Task: Sort the products in the category "Pre-Mixed Cocktails" by relevance.
Action: Mouse moved to (766, 263)
Screenshot: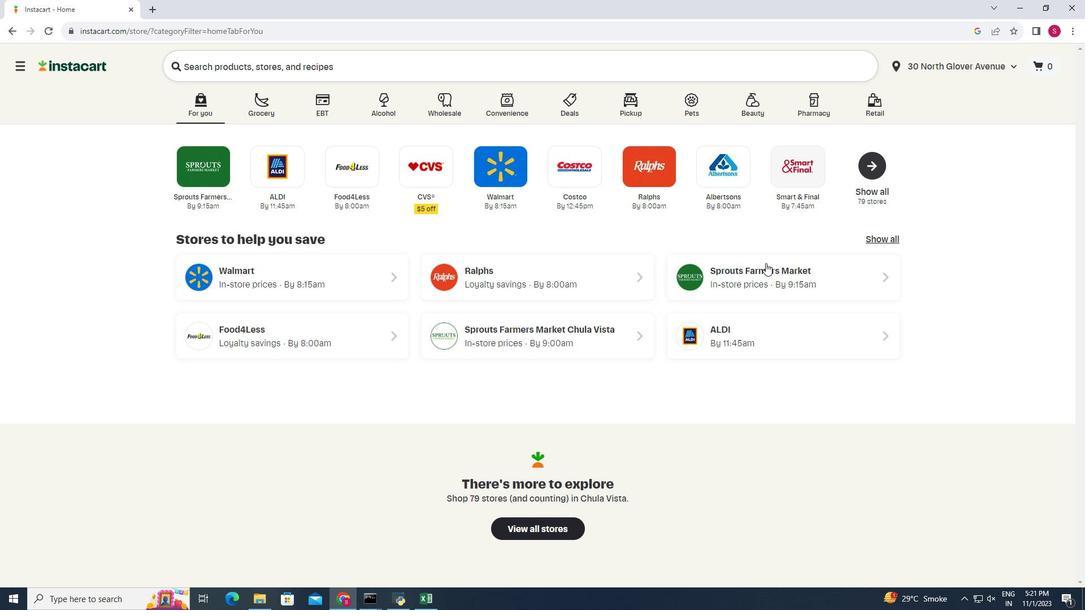 
Action: Mouse pressed left at (766, 263)
Screenshot: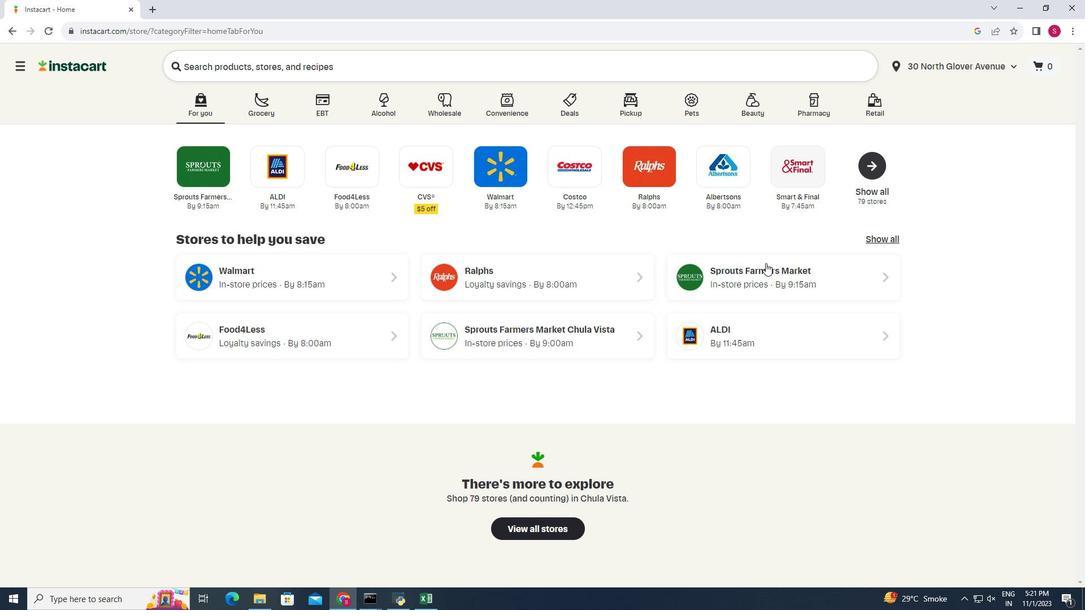 
Action: Mouse moved to (95, 565)
Screenshot: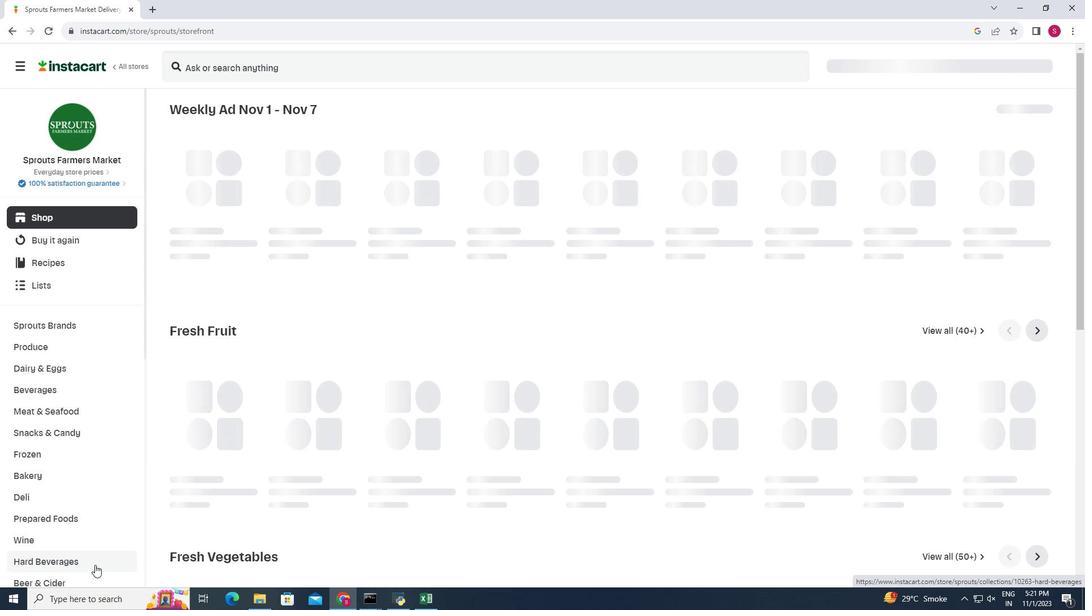 
Action: Mouse pressed left at (95, 565)
Screenshot: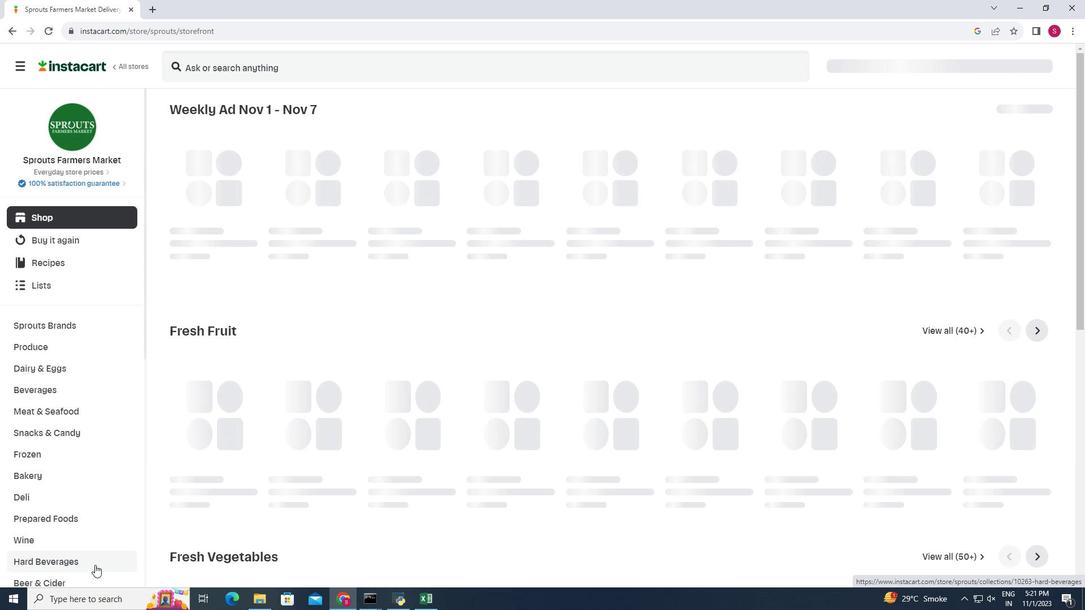 
Action: Mouse moved to (467, 143)
Screenshot: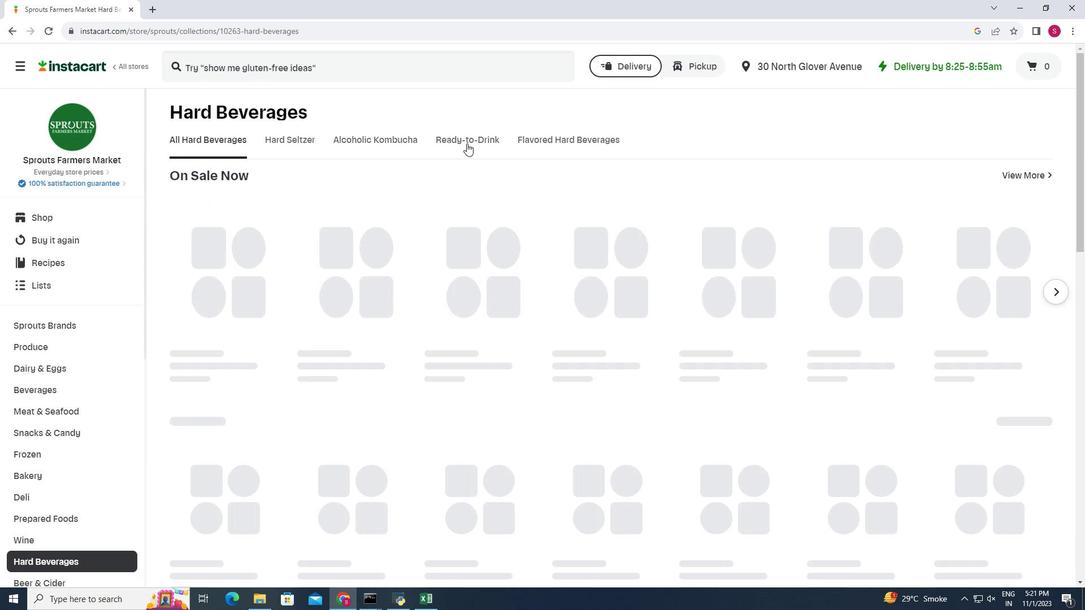 
Action: Mouse pressed left at (467, 143)
Screenshot: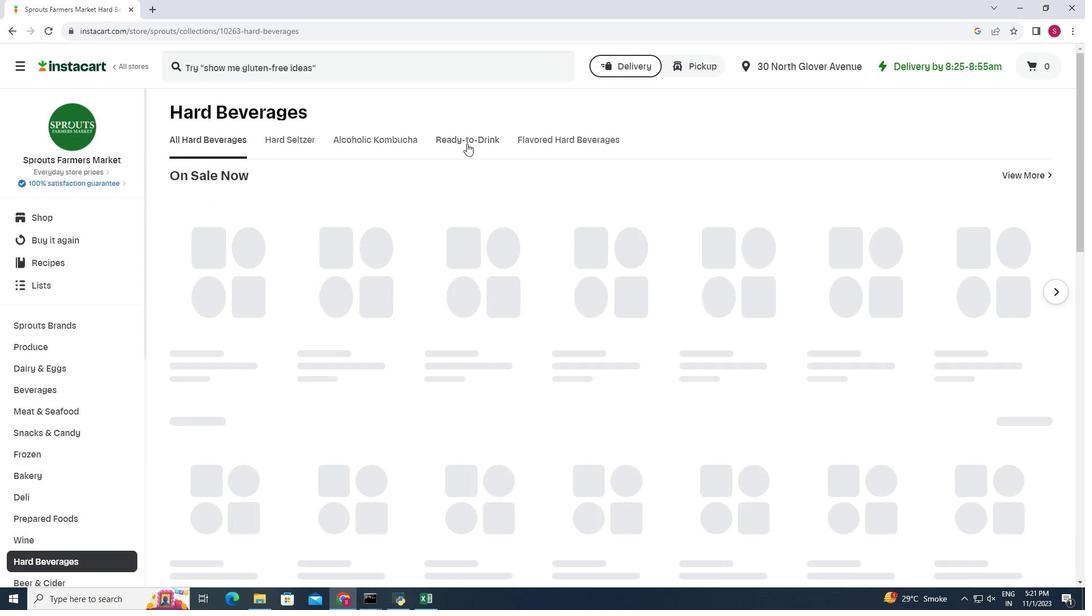 
Action: Mouse moved to (1052, 230)
Screenshot: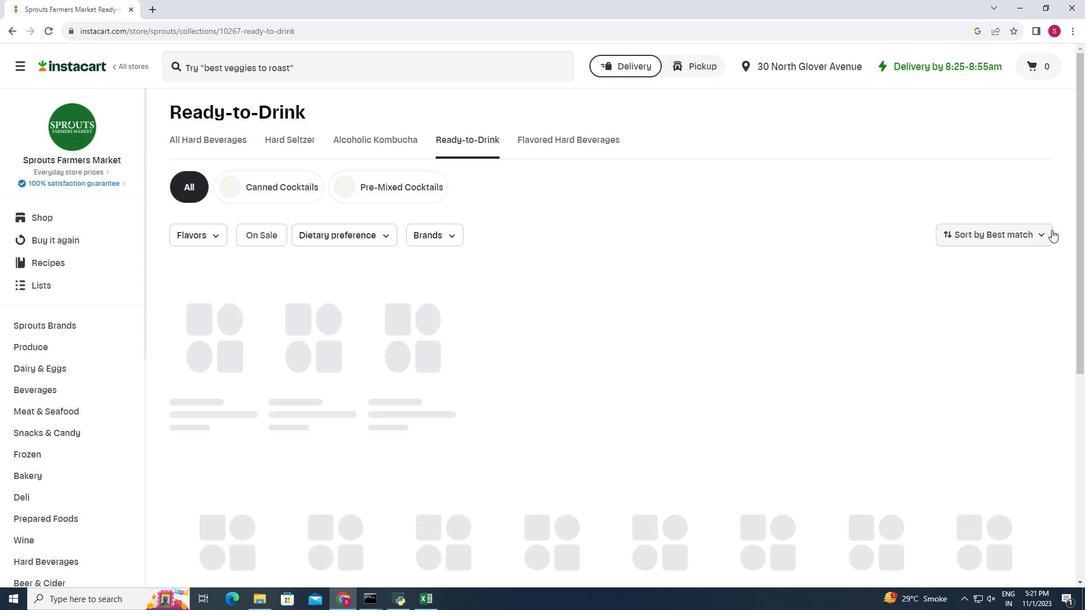 
Action: Mouse pressed left at (1052, 230)
Screenshot: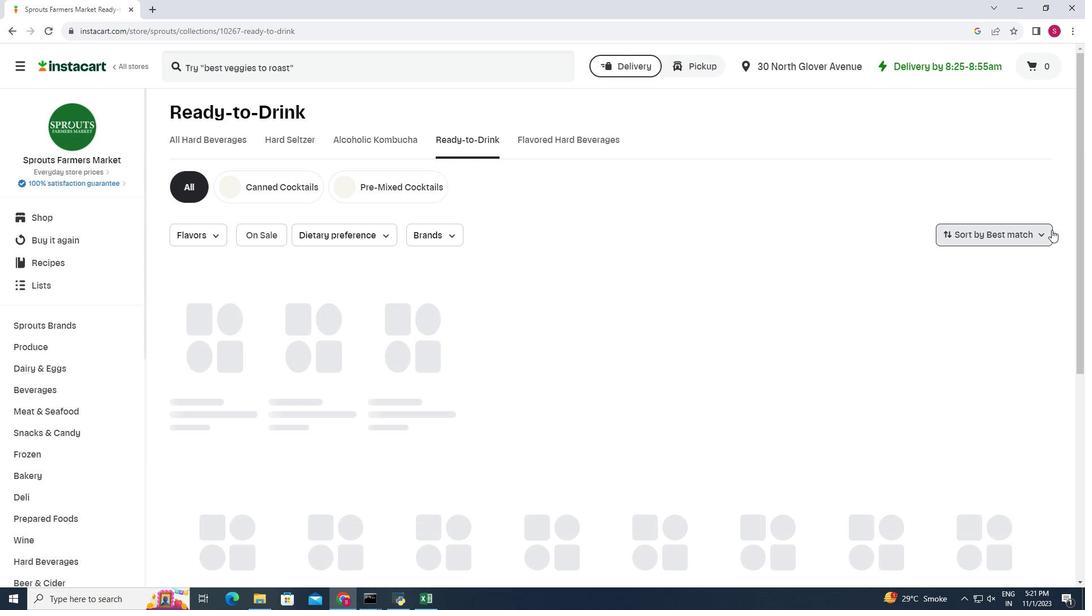 
Action: Mouse moved to (996, 393)
Screenshot: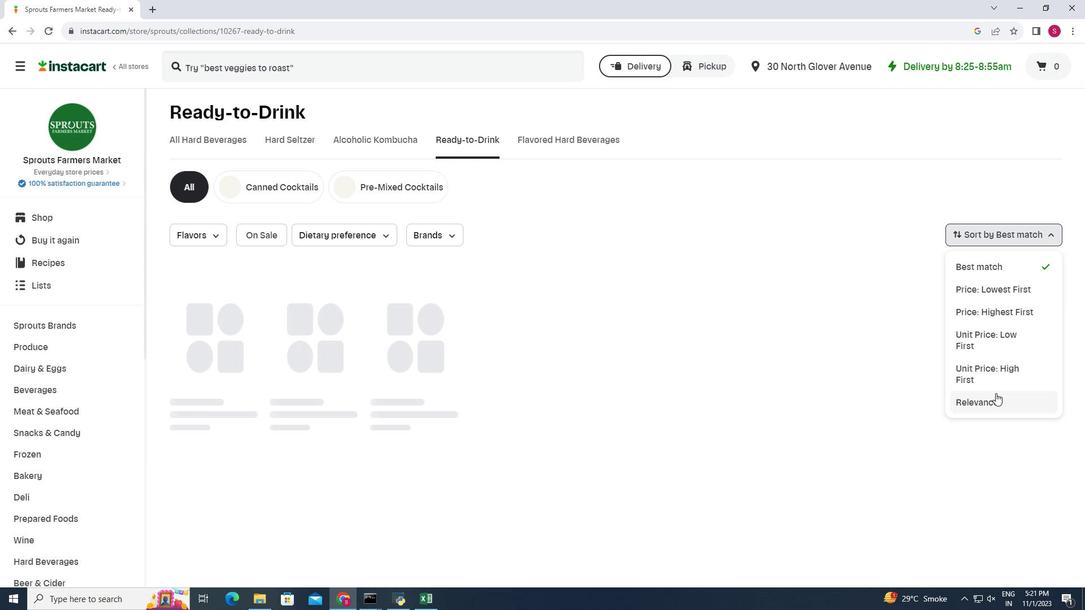 
Action: Mouse pressed left at (996, 393)
Screenshot: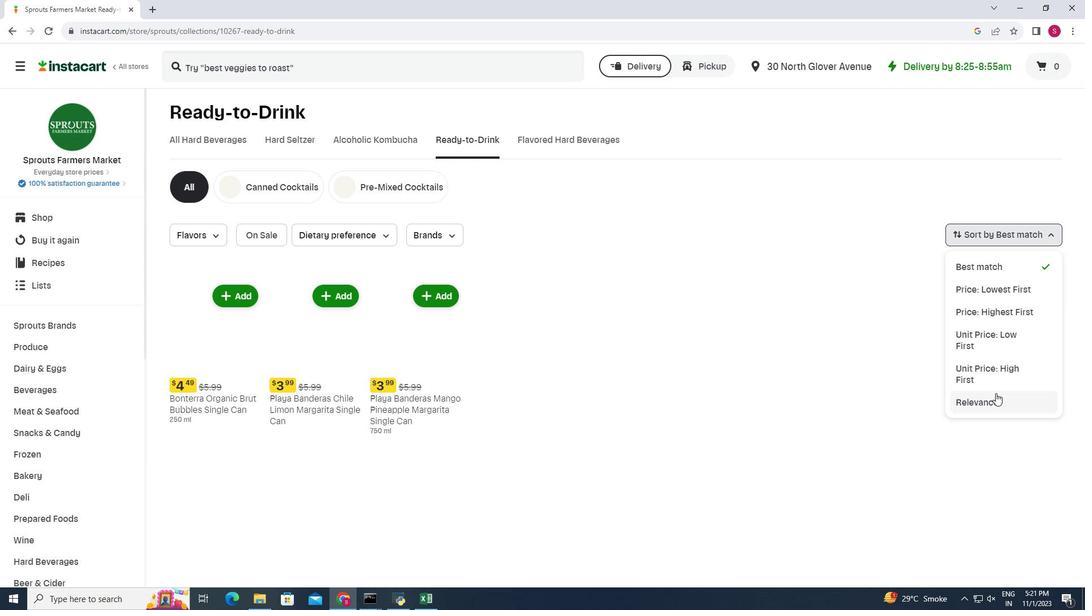 
Action: Mouse moved to (659, 187)
Screenshot: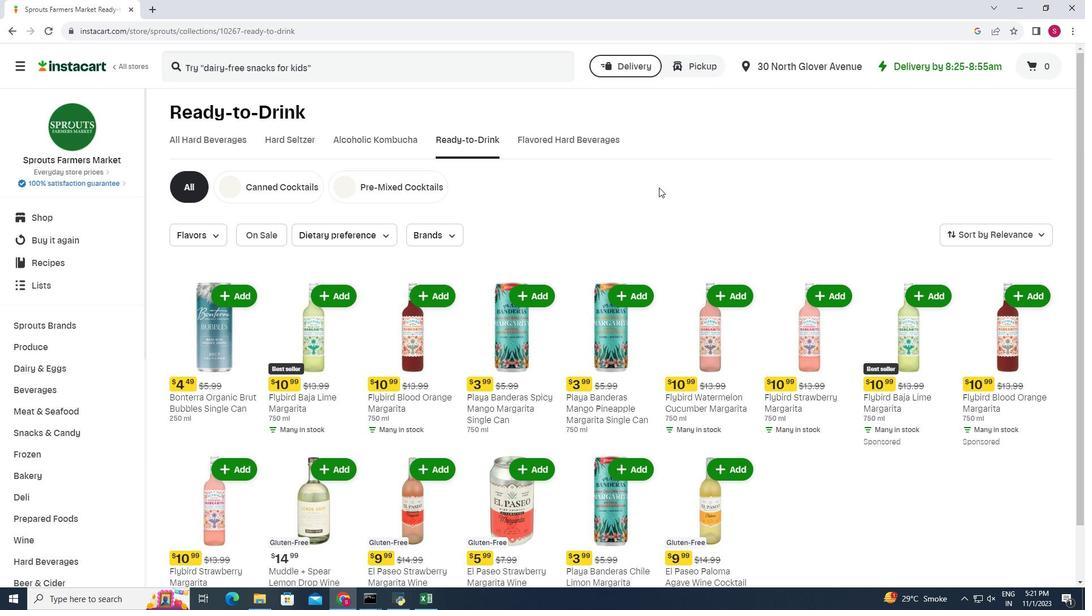 
